 Task: Add a dependency to the task Improve the appâ€™s caching system for faster data retrieval , the existing task  Implement a feature for users to track and manage their expenses on a budget in the project WorthyTech.
Action: Mouse moved to (50, 253)
Screenshot: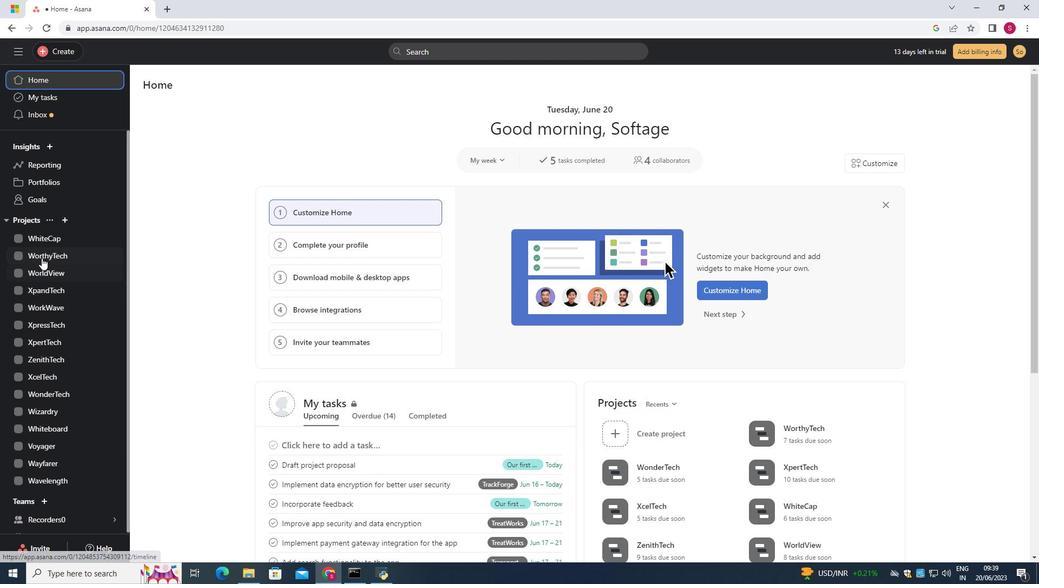 
Action: Mouse pressed left at (50, 253)
Screenshot: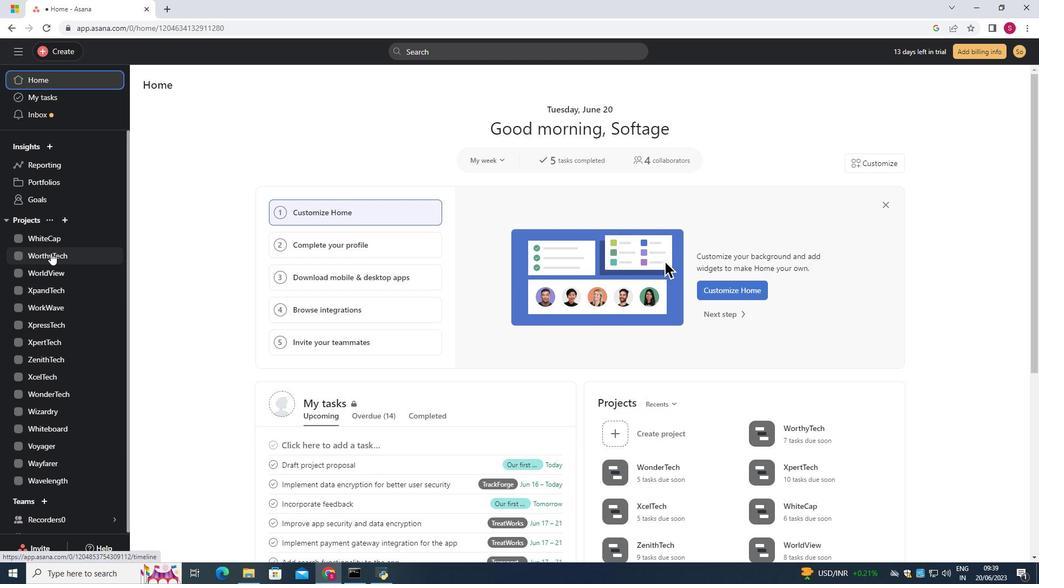
Action: Mouse moved to (1025, 557)
Screenshot: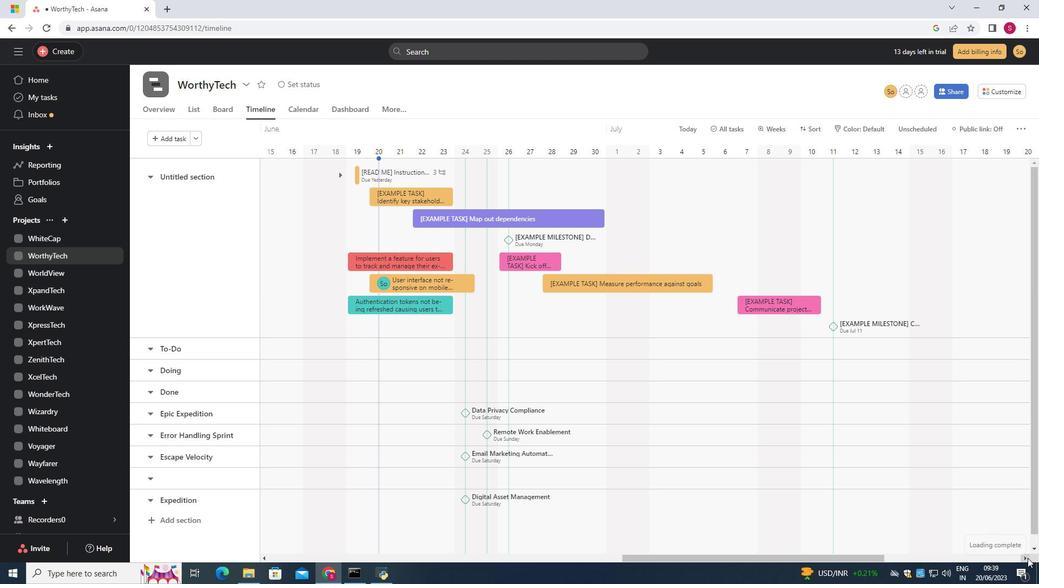 
Action: Mouse pressed left at (1025, 557)
Screenshot: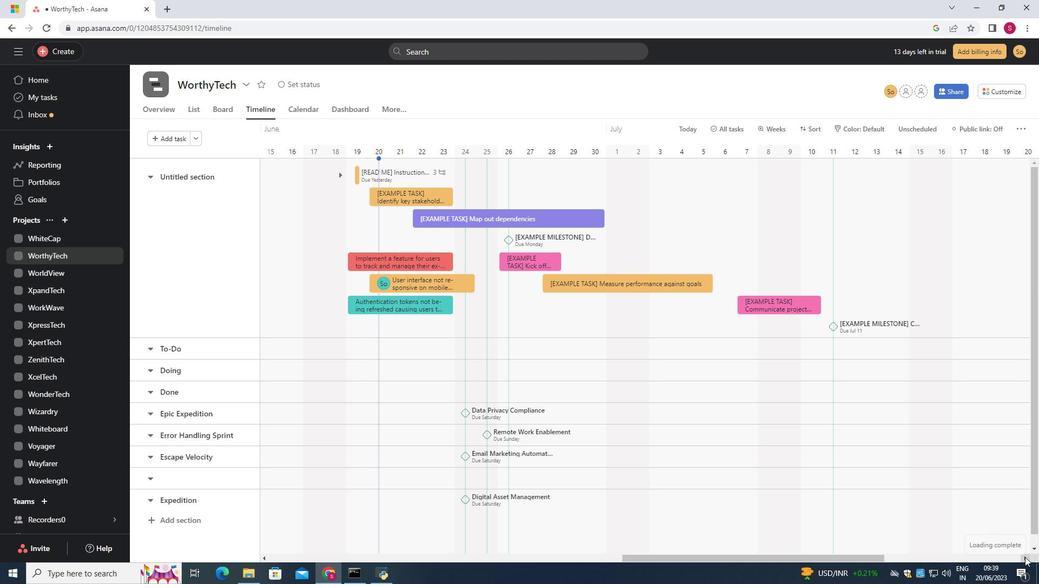 
Action: Mouse moved to (890, 516)
Screenshot: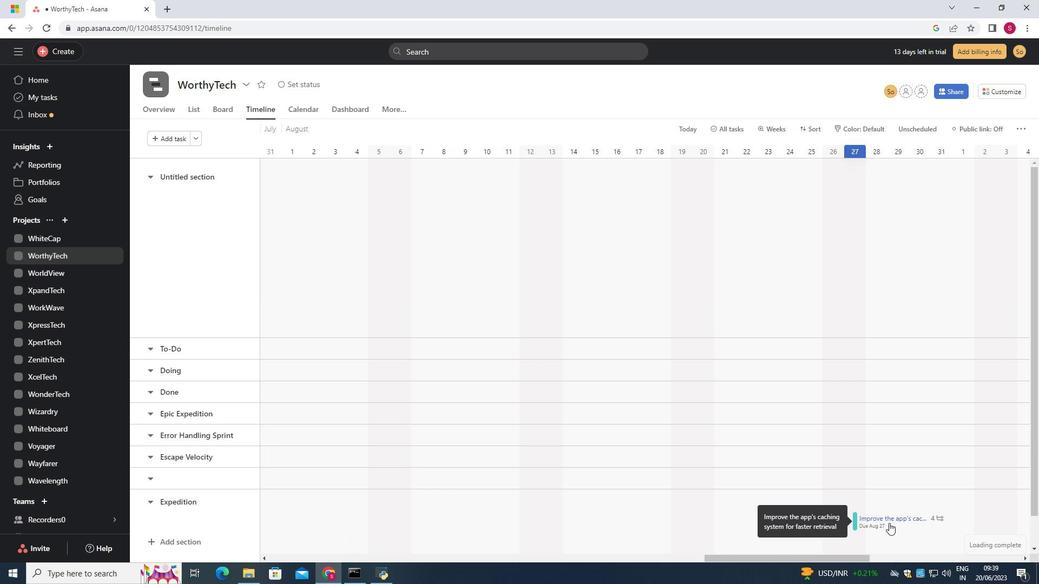 
Action: Mouse pressed left at (890, 516)
Screenshot: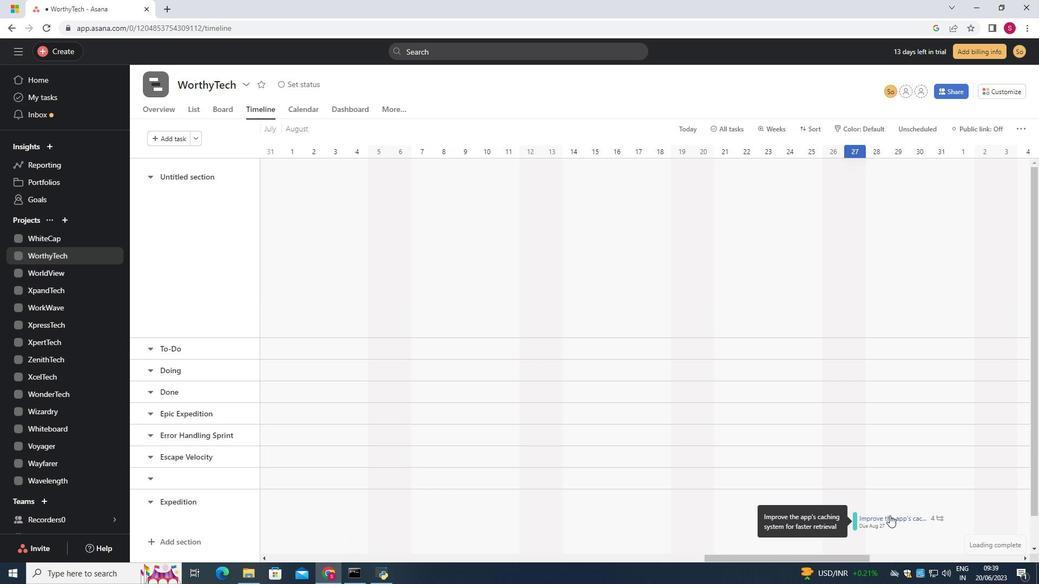 
Action: Mouse moved to (787, 275)
Screenshot: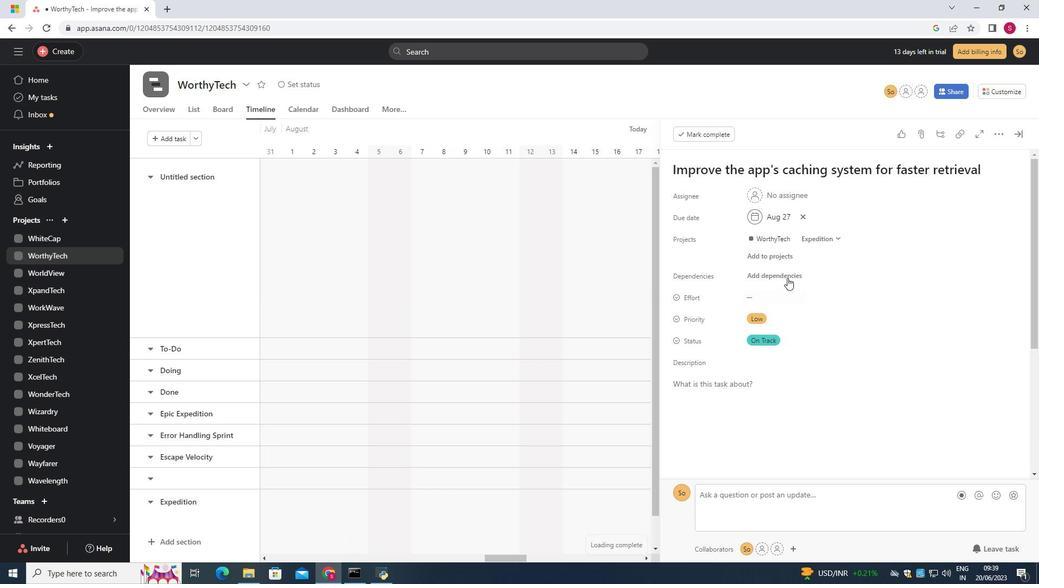 
Action: Mouse pressed left at (787, 275)
Screenshot: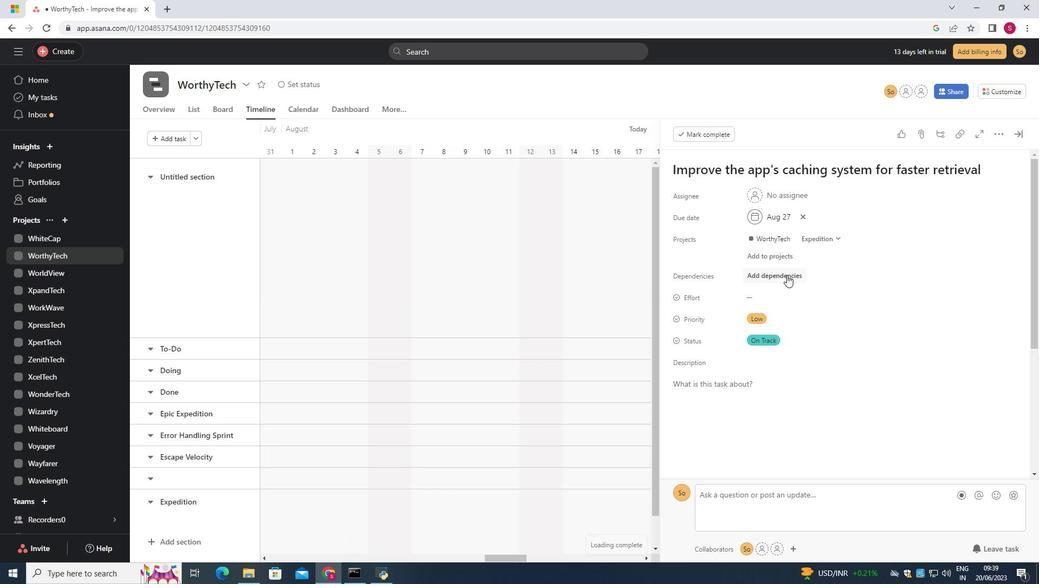 
Action: Key pressed <Key.shift><Key.shift>Implement<Key.space>a<Key.space>feature<Key.space>for<Key.space>users<Key.space>to
Screenshot: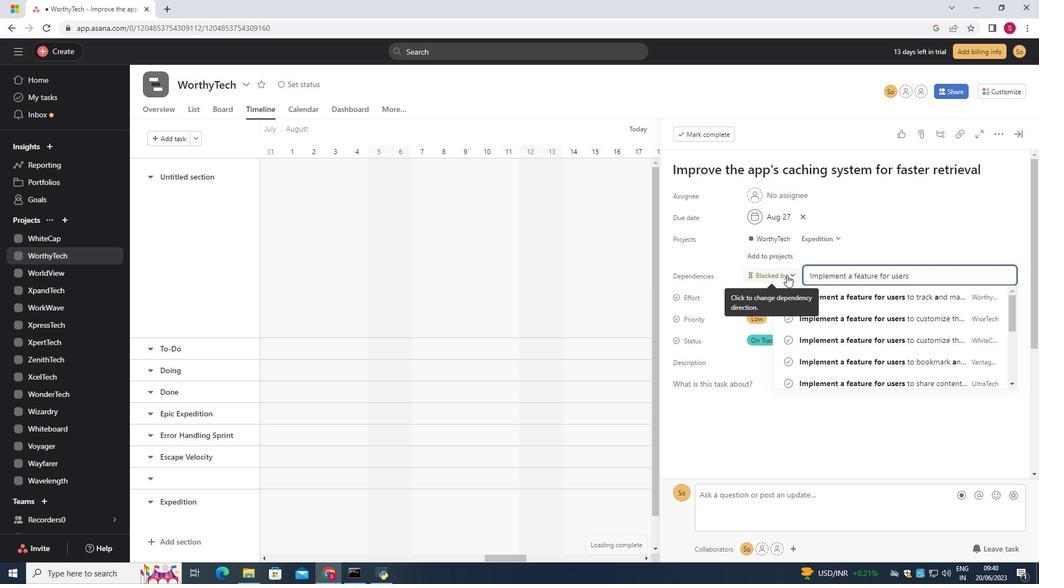 
Action: Mouse moved to (853, 291)
Screenshot: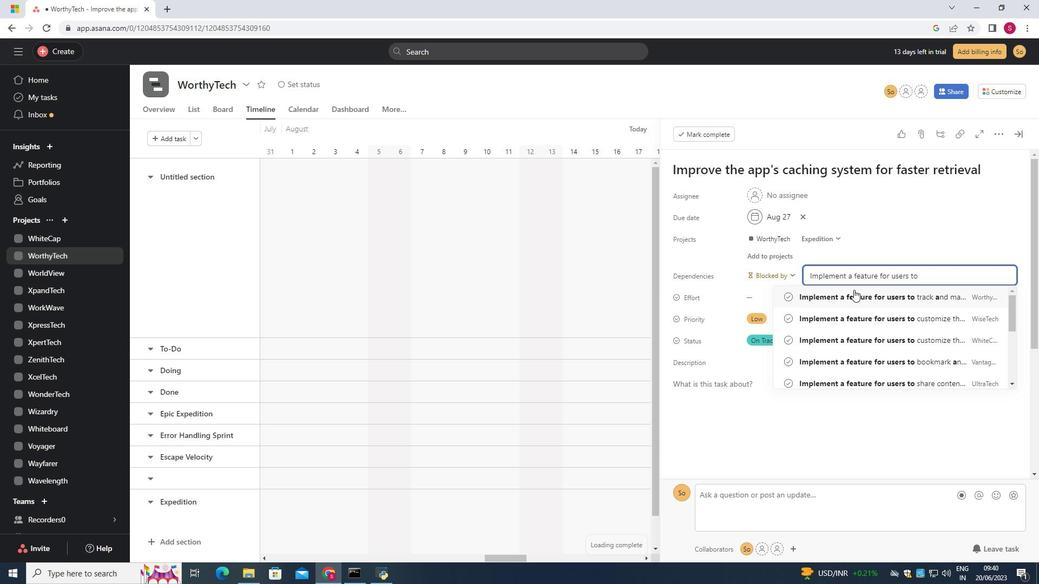 
Action: Mouse pressed left at (853, 291)
Screenshot: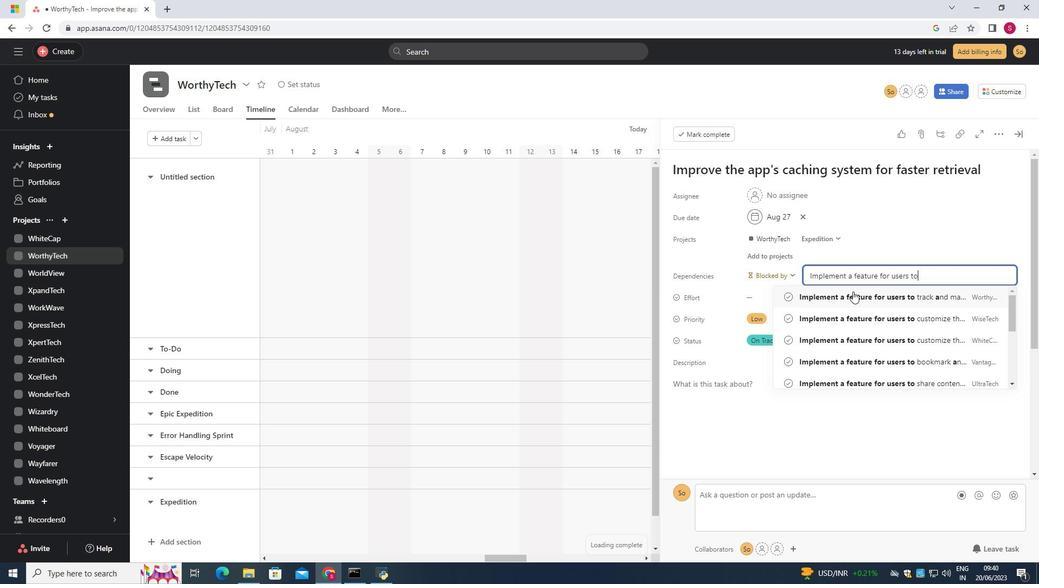 
